 Task: Create in the project TriumphTech in Backlog an issue 'Upgrade the security protocols of a web application to comply with new regulatory requirements', assign it to team member softage.2@softage.net and change the status to IN PROGRESS.
Action: Mouse moved to (197, 208)
Screenshot: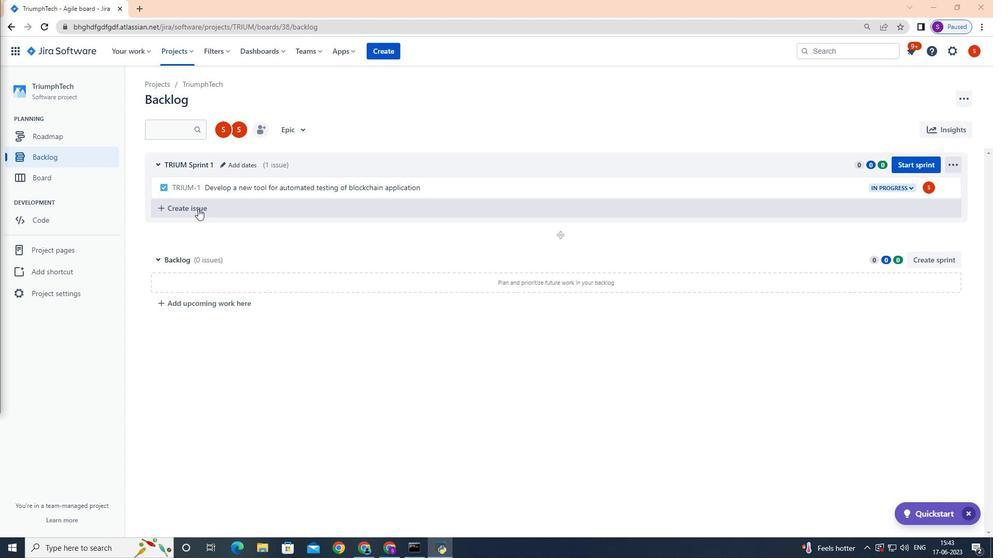 
Action: Mouse pressed left at (197, 208)
Screenshot: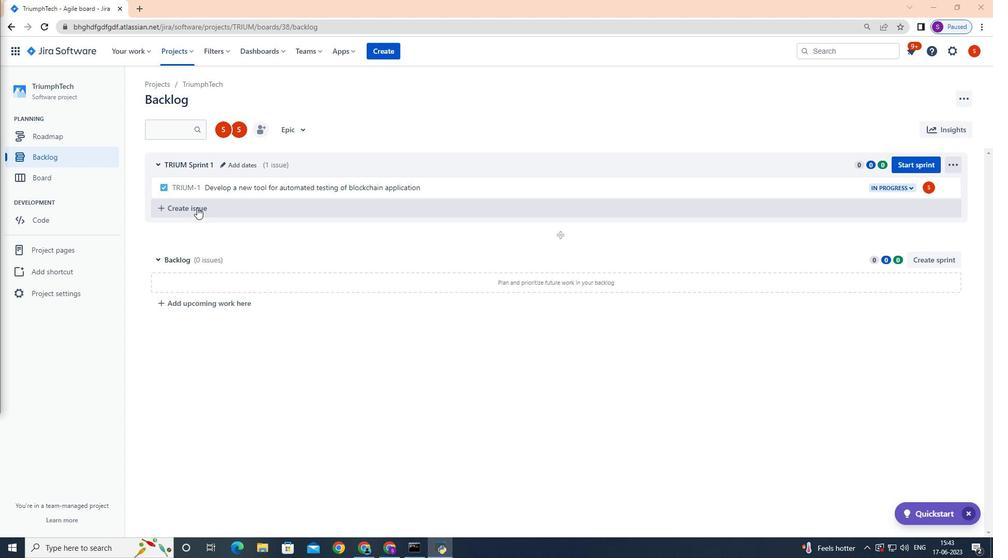 
Action: Mouse moved to (197, 208)
Screenshot: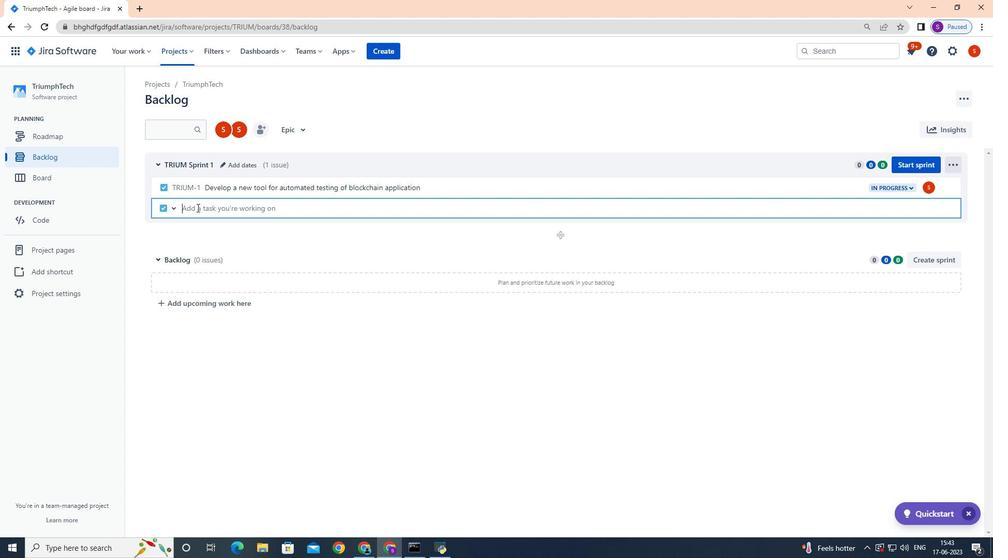 
Action: Key pressed <Key.shift><Key.shift><Key.shift><Key.shift><Key.shift><Key.shift><Key.shift><Key.shift><Key.shift><Key.shift><Key.shift>Upgrade<Key.space>the<Key.space>security<Key.space>protocols<Key.space>of<Key.space>a<Key.space>web<Key.space>application<Key.space>to<Key.space>comply<Key.space>with<Key.space>new<Key.space>regulatory<Key.space>requirements<Key.enter>
Screenshot: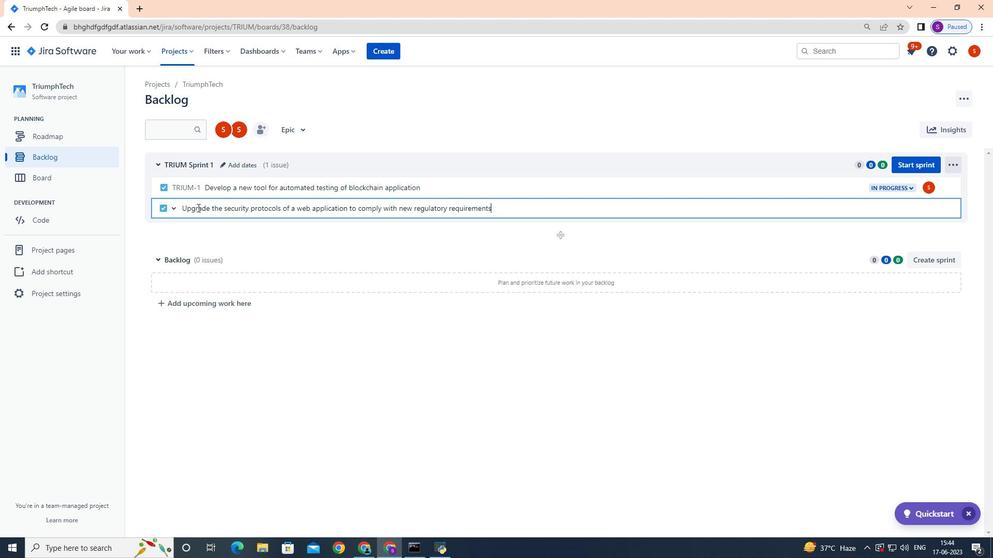 
Action: Mouse moved to (931, 206)
Screenshot: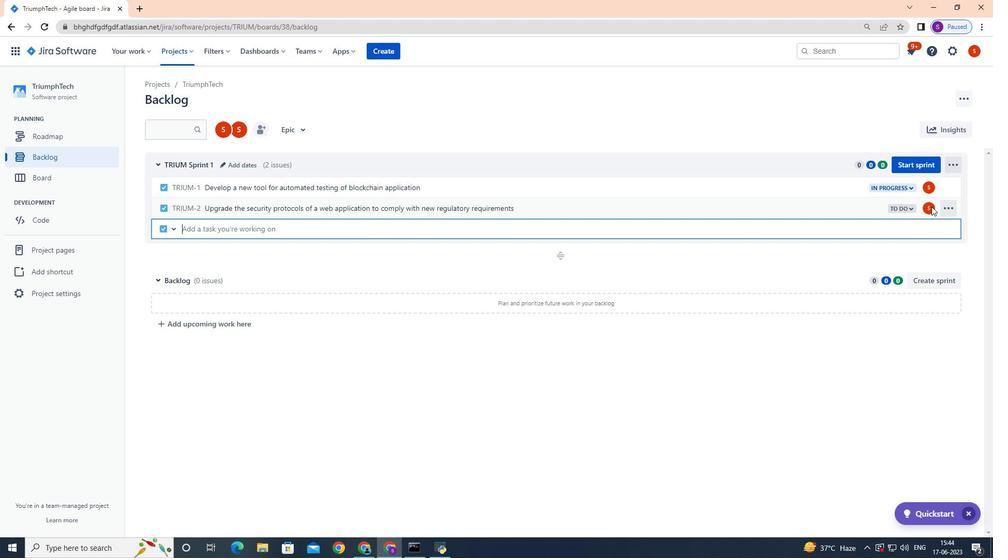 
Action: Mouse pressed left at (931, 206)
Screenshot: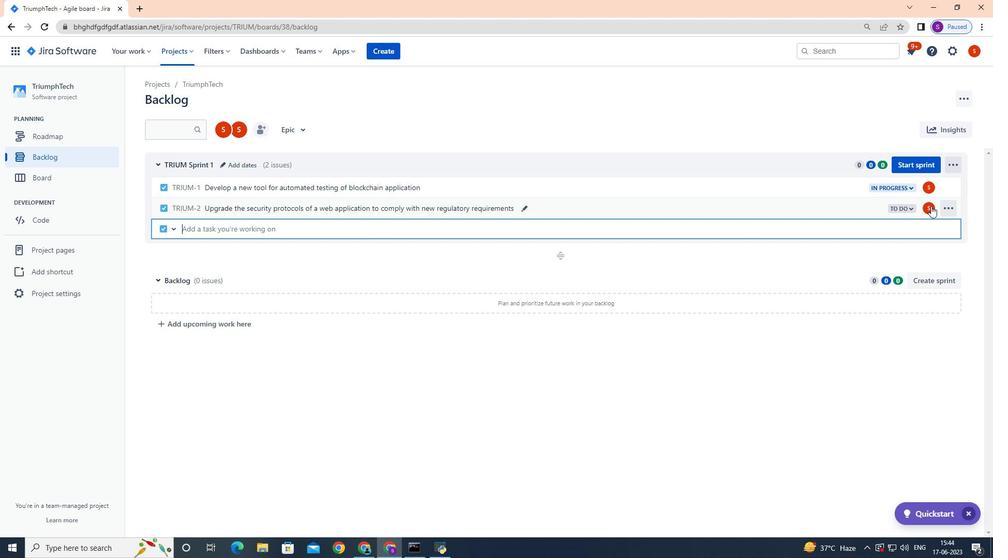 
Action: Mouse moved to (930, 205)
Screenshot: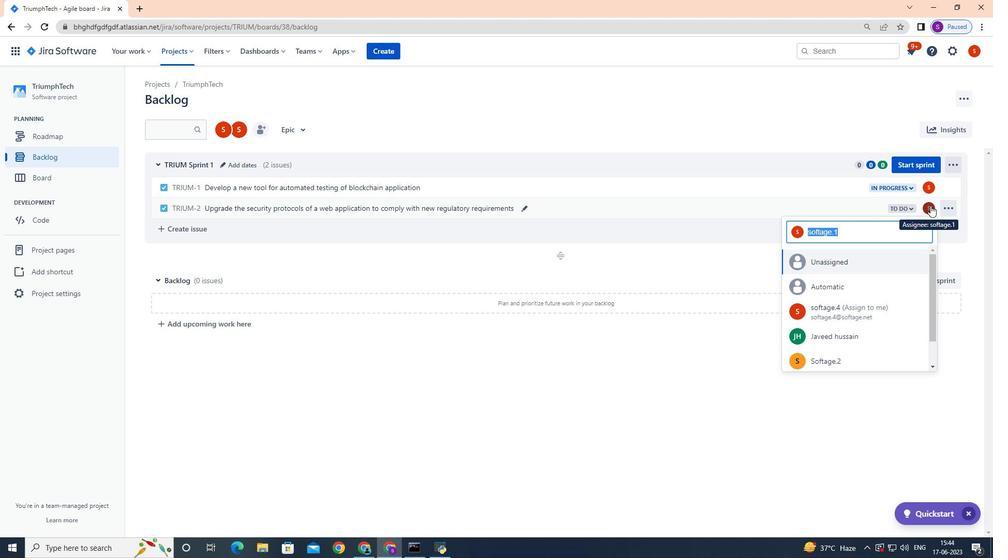 
Action: Key pressed softage.2
Screenshot: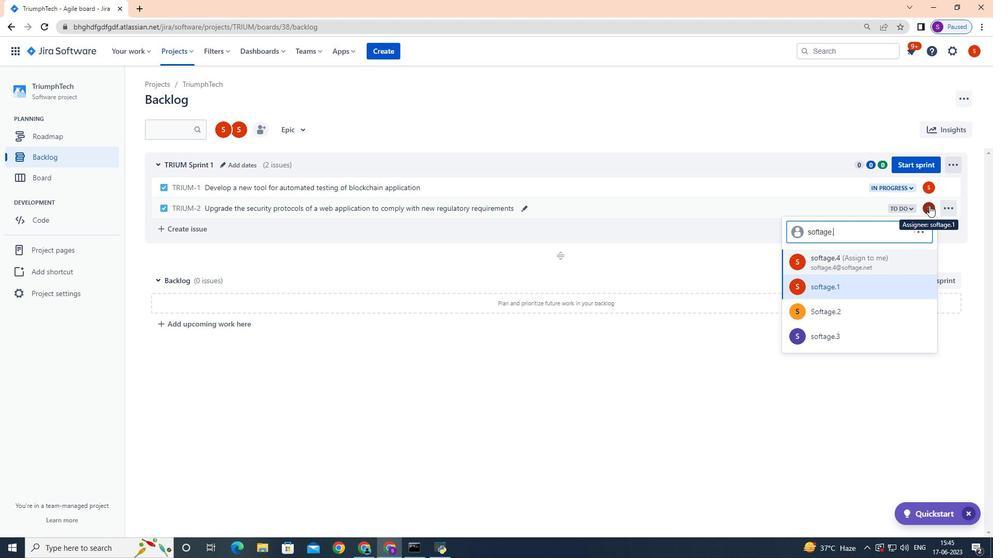 
Action: Mouse moved to (848, 278)
Screenshot: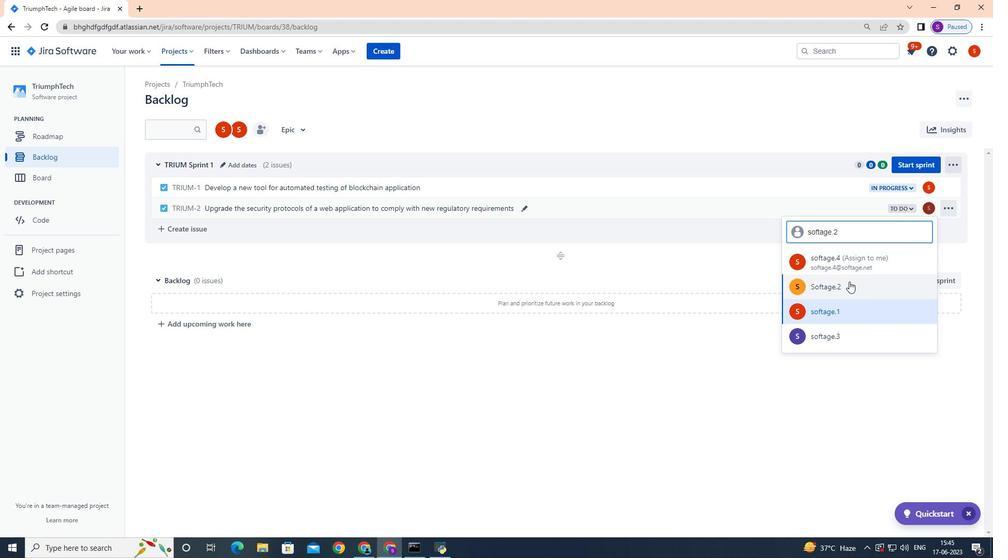 
Action: Mouse pressed left at (848, 278)
Screenshot: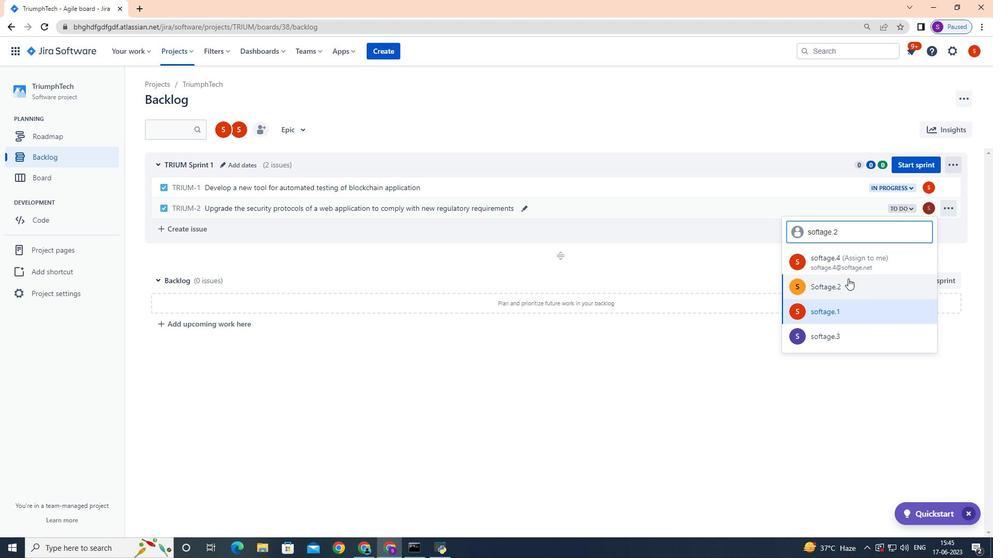 
Action: Mouse moved to (908, 207)
Screenshot: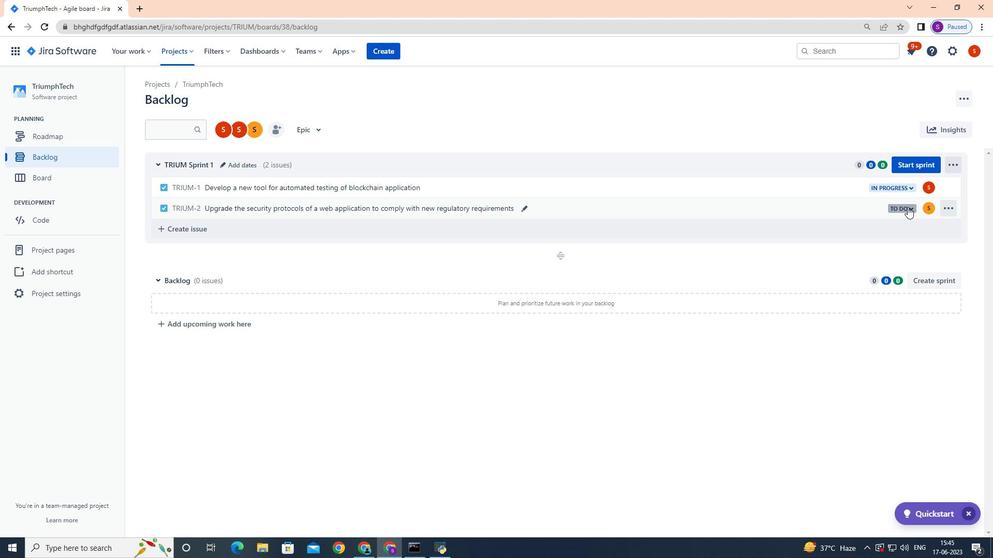 
Action: Mouse pressed left at (908, 207)
Screenshot: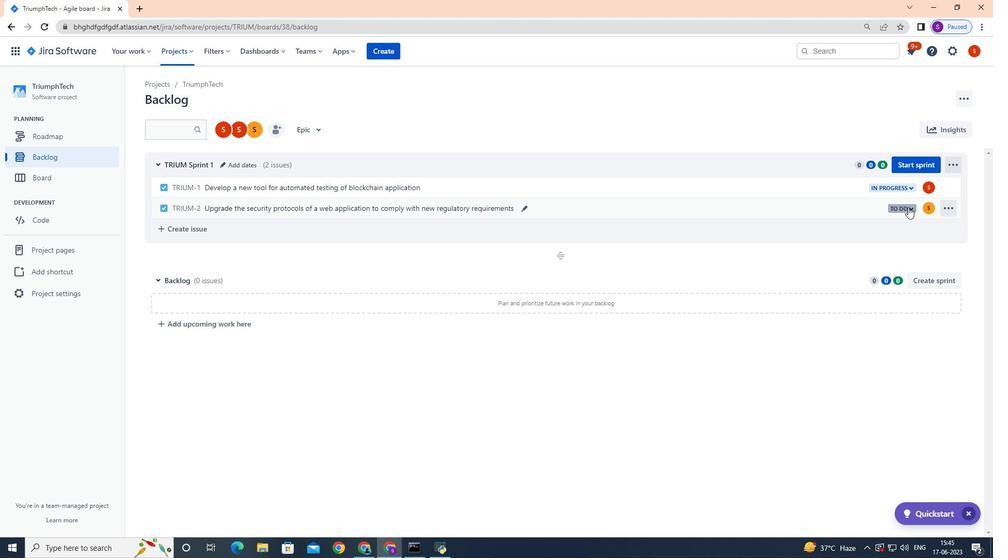 
Action: Mouse moved to (841, 225)
Screenshot: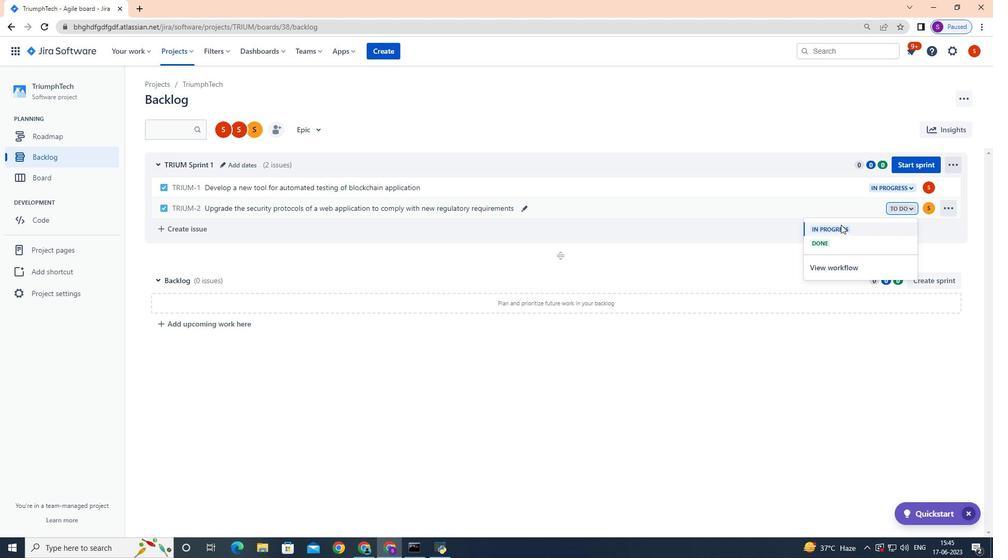 
Action: Mouse pressed left at (841, 225)
Screenshot: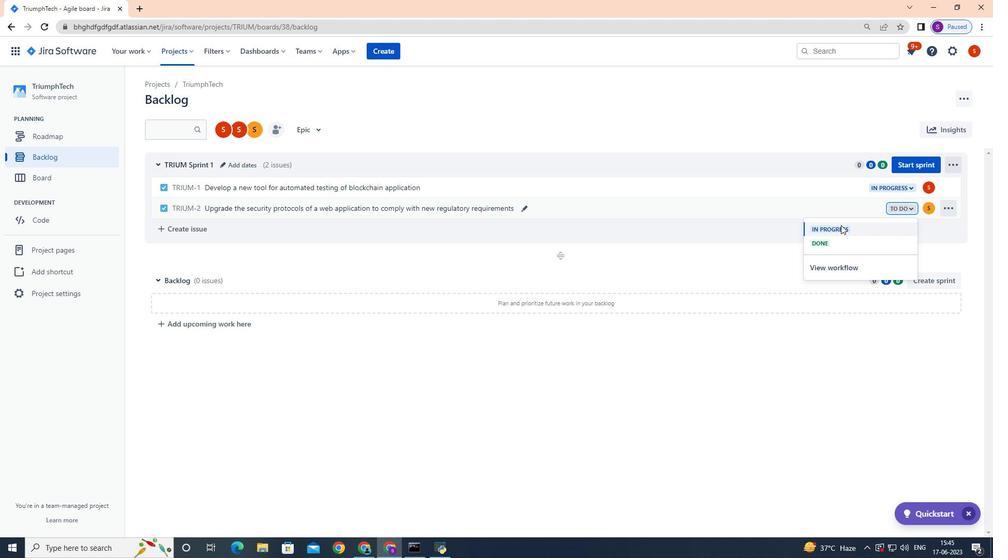 
Action: Mouse moved to (673, 402)
Screenshot: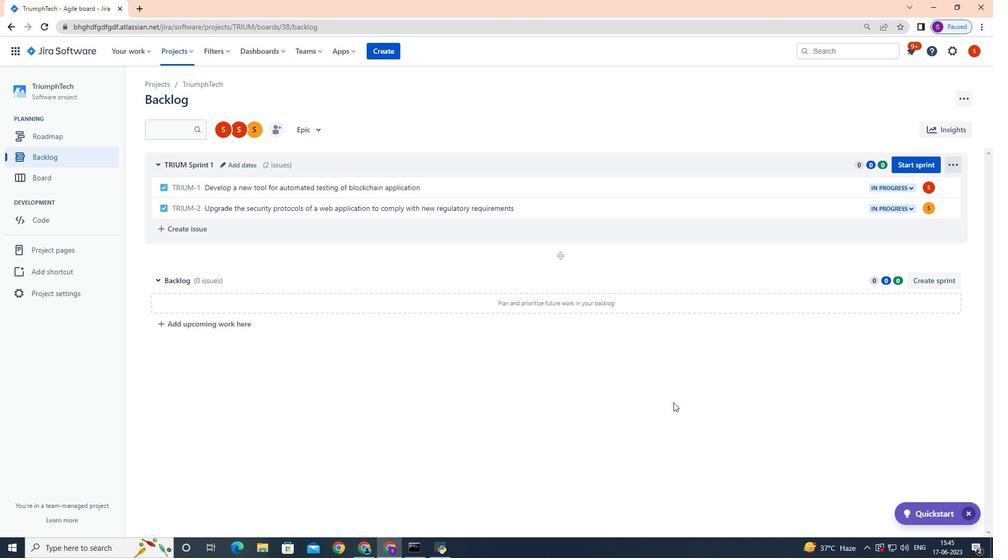 
